Task: Look for products in the category "Pasta" from Kevin's Natural Foods only.
Action: Mouse moved to (20, 150)
Screenshot: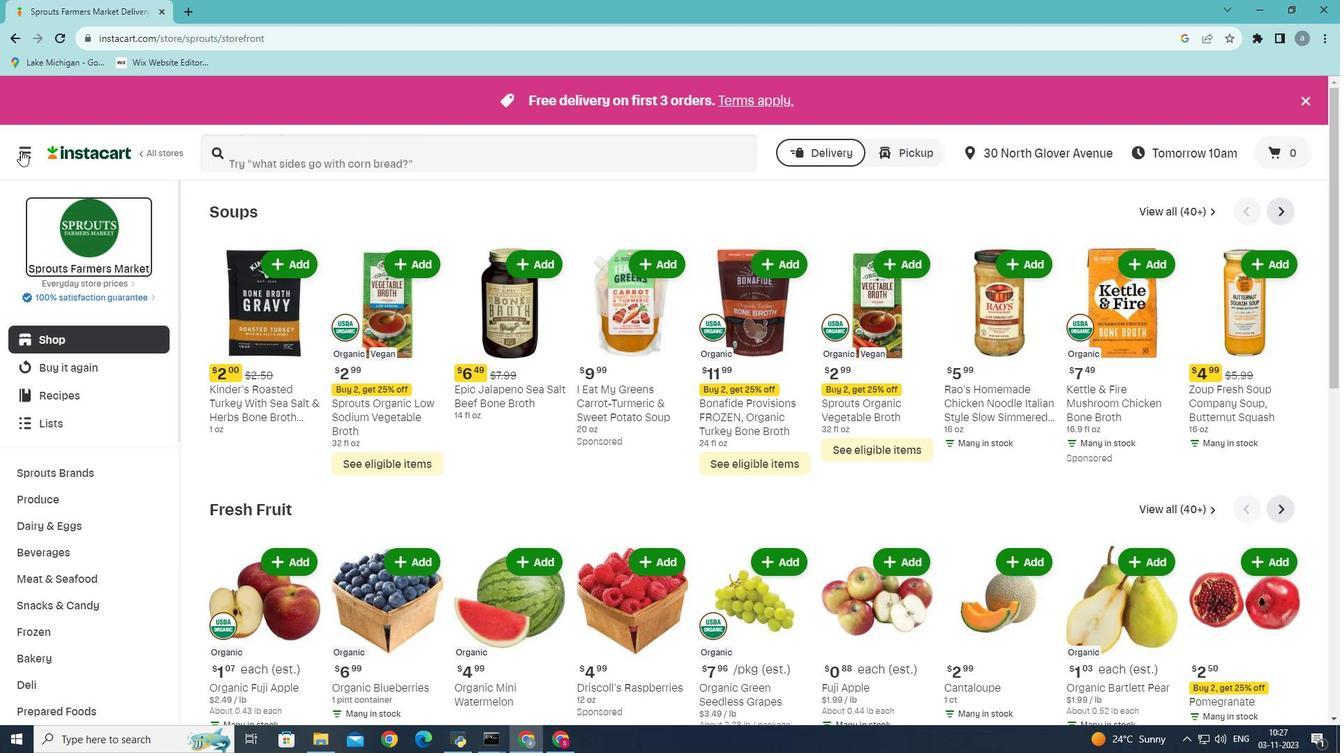 
Action: Mouse pressed left at (20, 150)
Screenshot: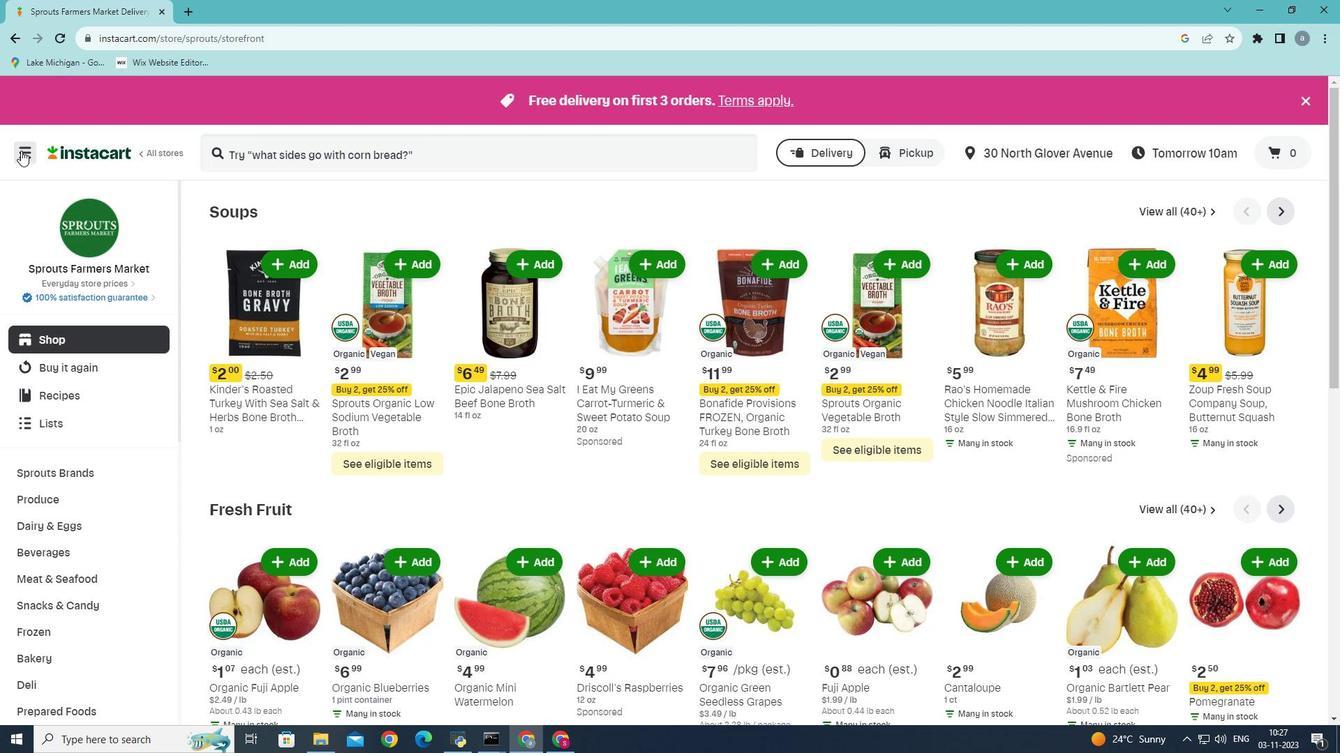 
Action: Mouse moved to (54, 390)
Screenshot: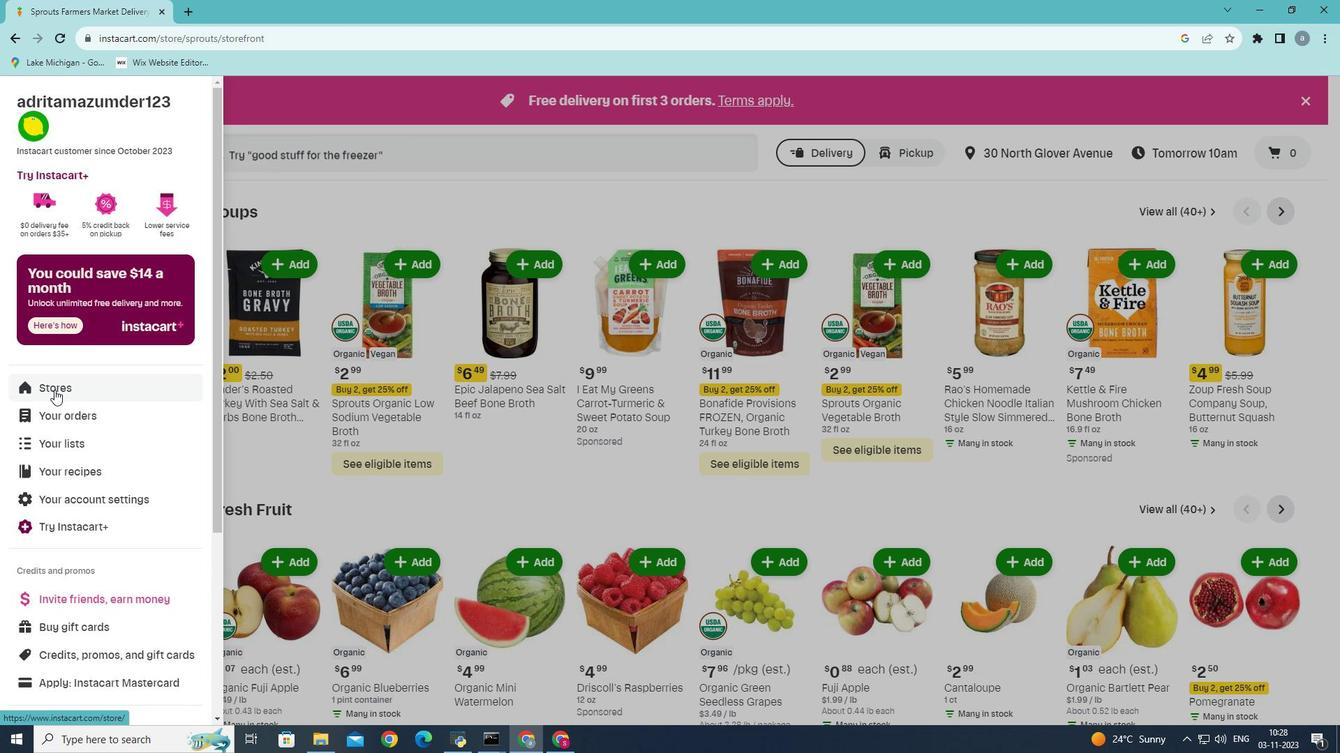 
Action: Mouse pressed left at (54, 390)
Screenshot: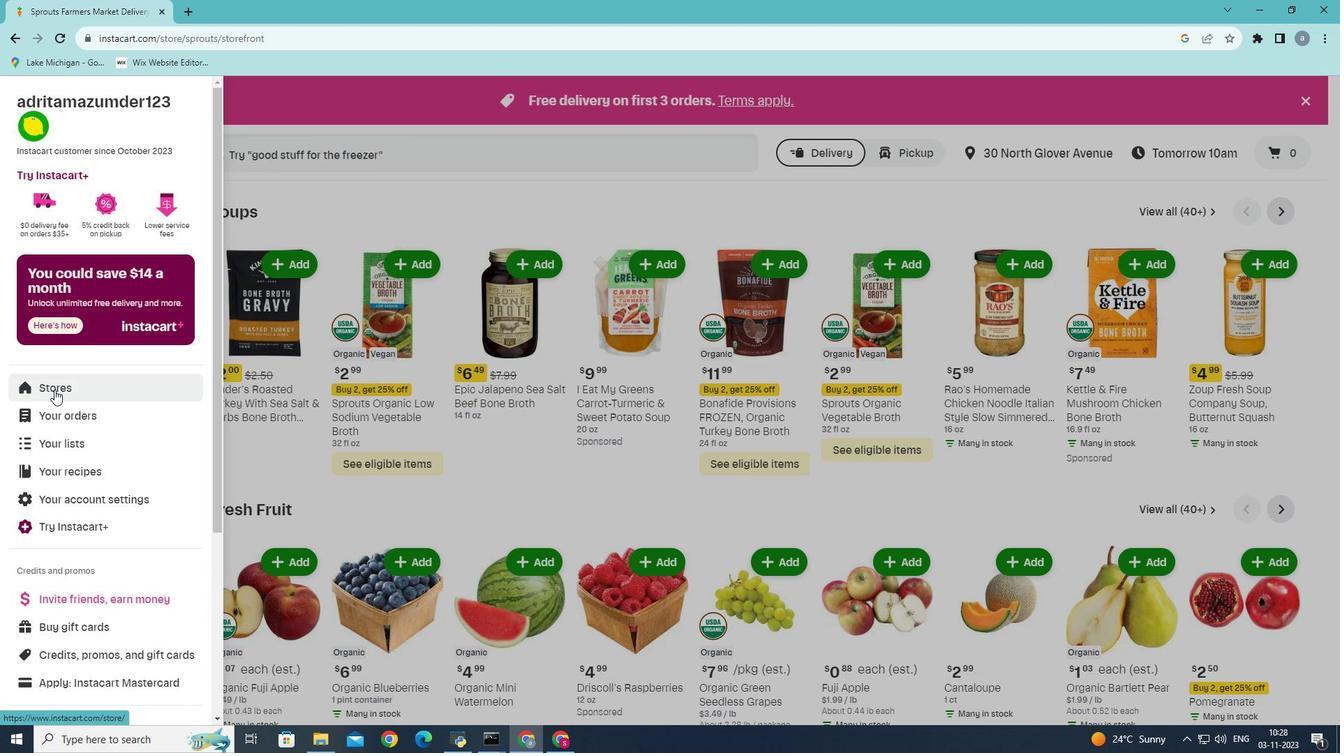 
Action: Mouse moved to (313, 152)
Screenshot: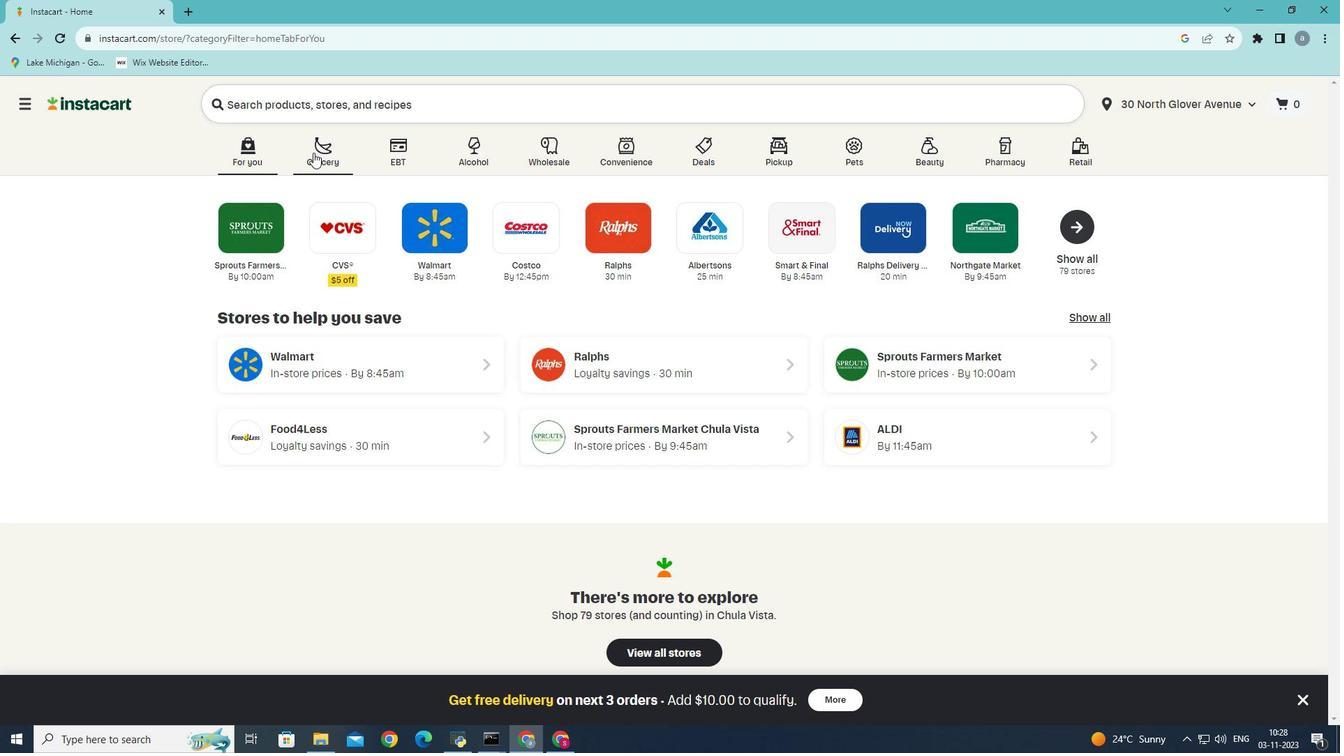 
Action: Mouse pressed left at (313, 152)
Screenshot: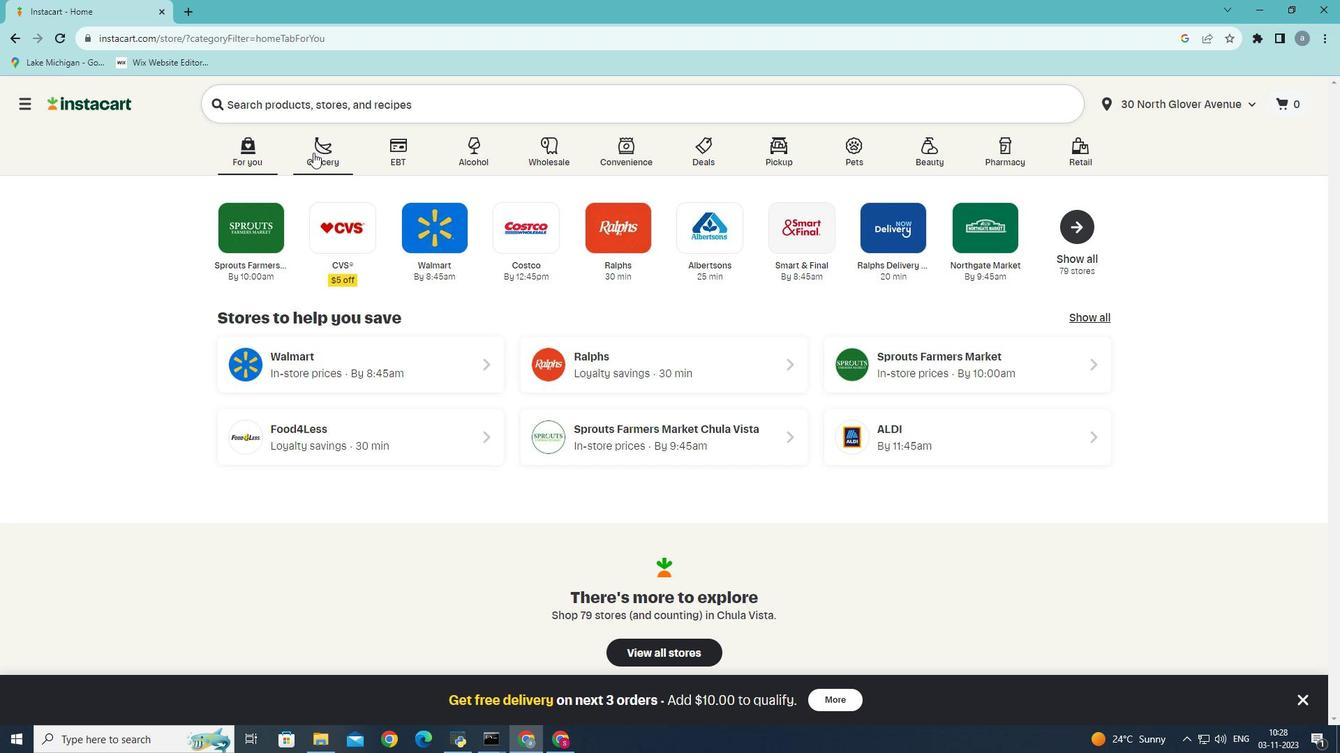 
Action: Mouse moved to (321, 419)
Screenshot: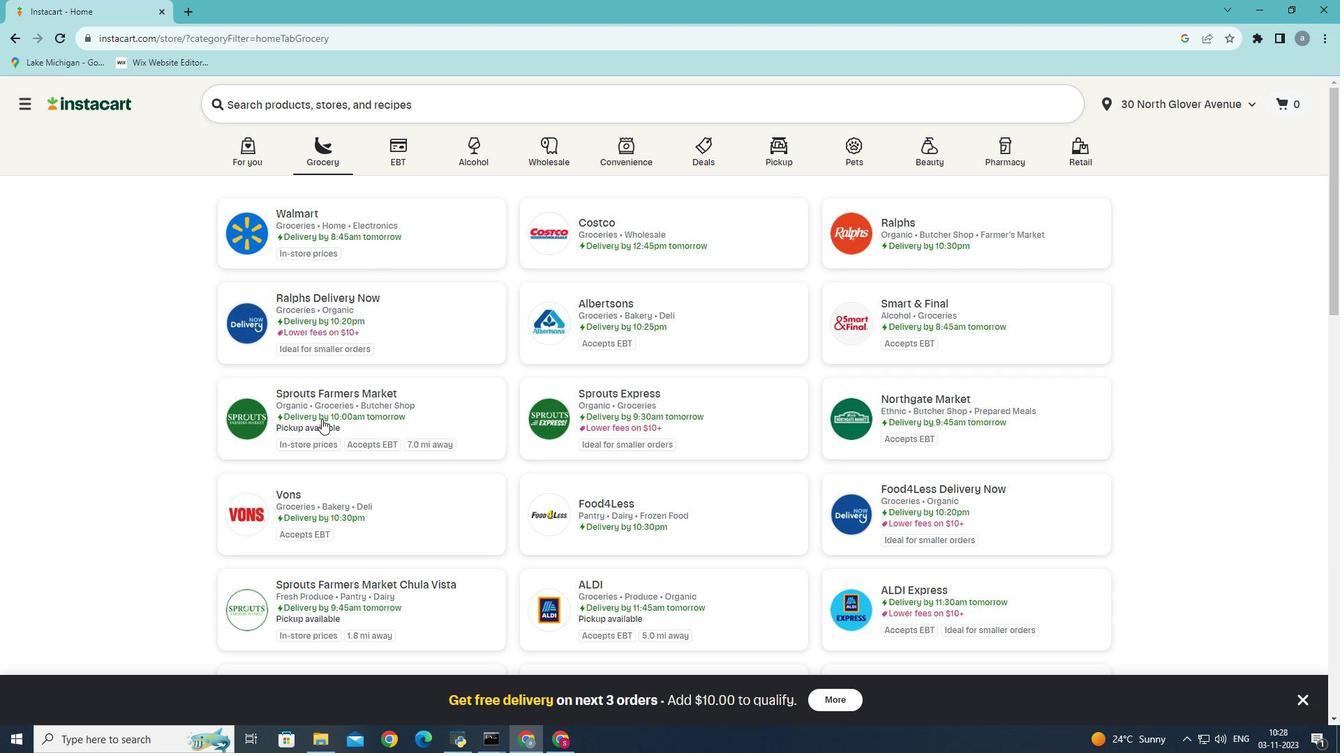 
Action: Mouse pressed left at (321, 419)
Screenshot: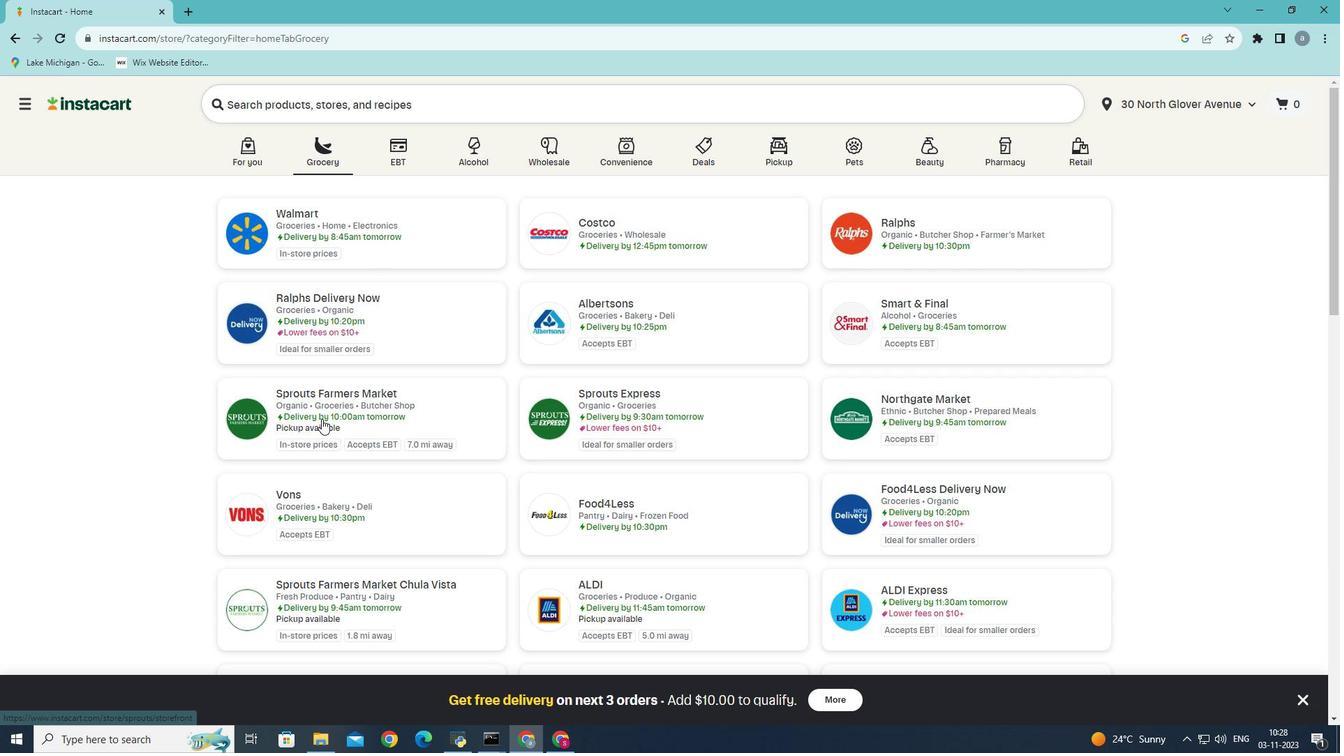 
Action: Mouse moved to (36, 611)
Screenshot: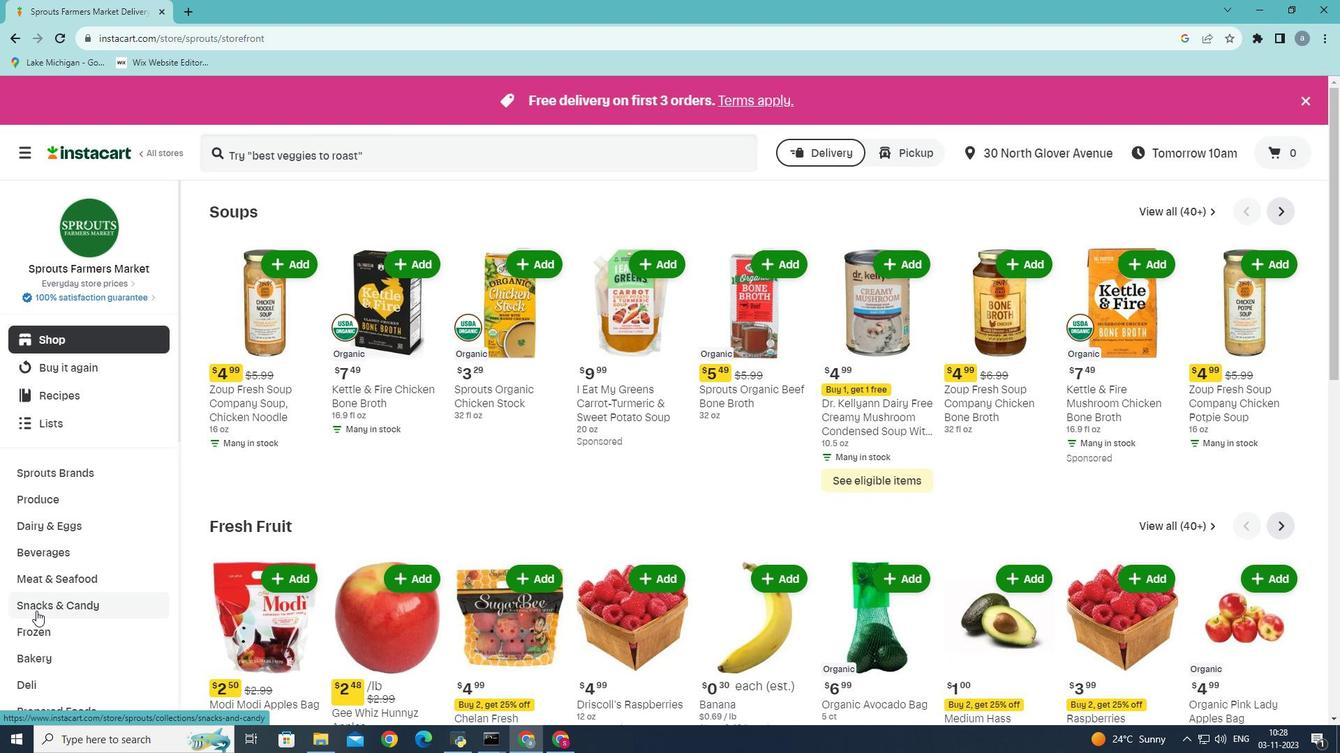 
Action: Mouse scrolled (36, 610) with delta (0, 0)
Screenshot: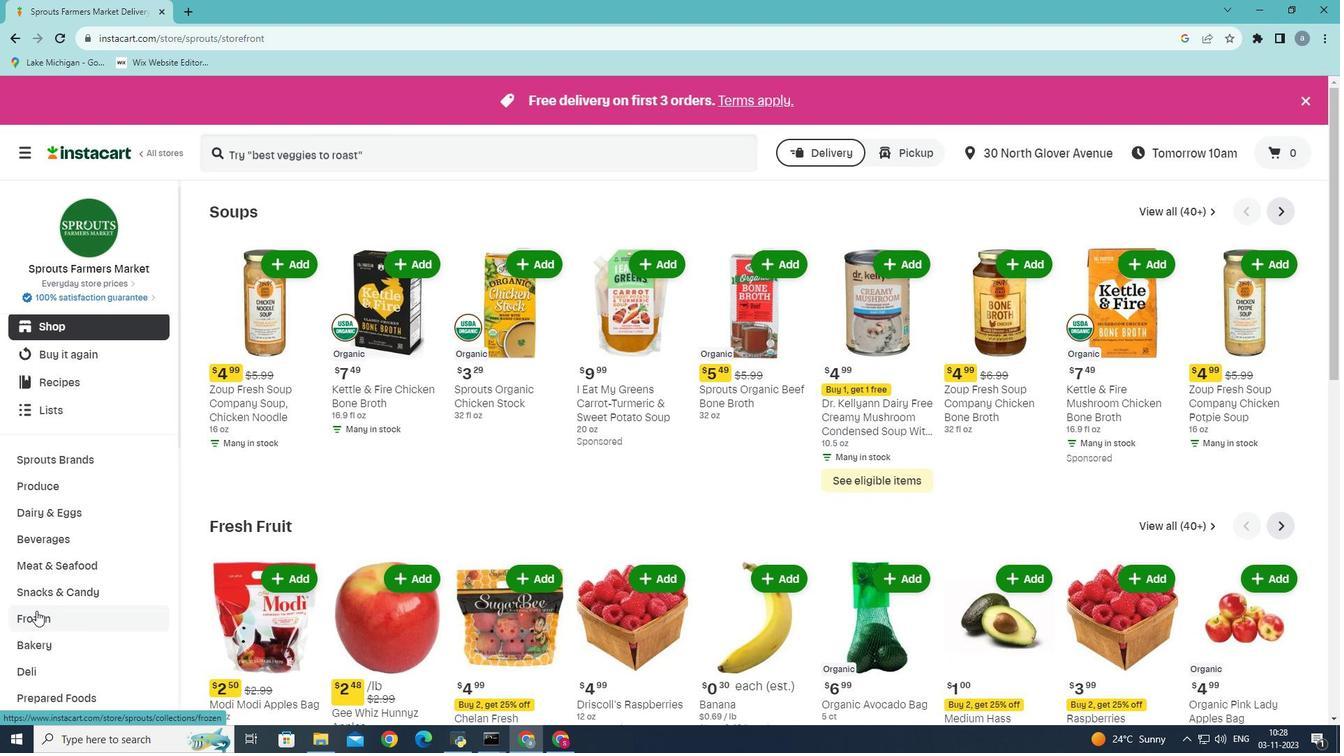 
Action: Mouse scrolled (36, 610) with delta (0, 0)
Screenshot: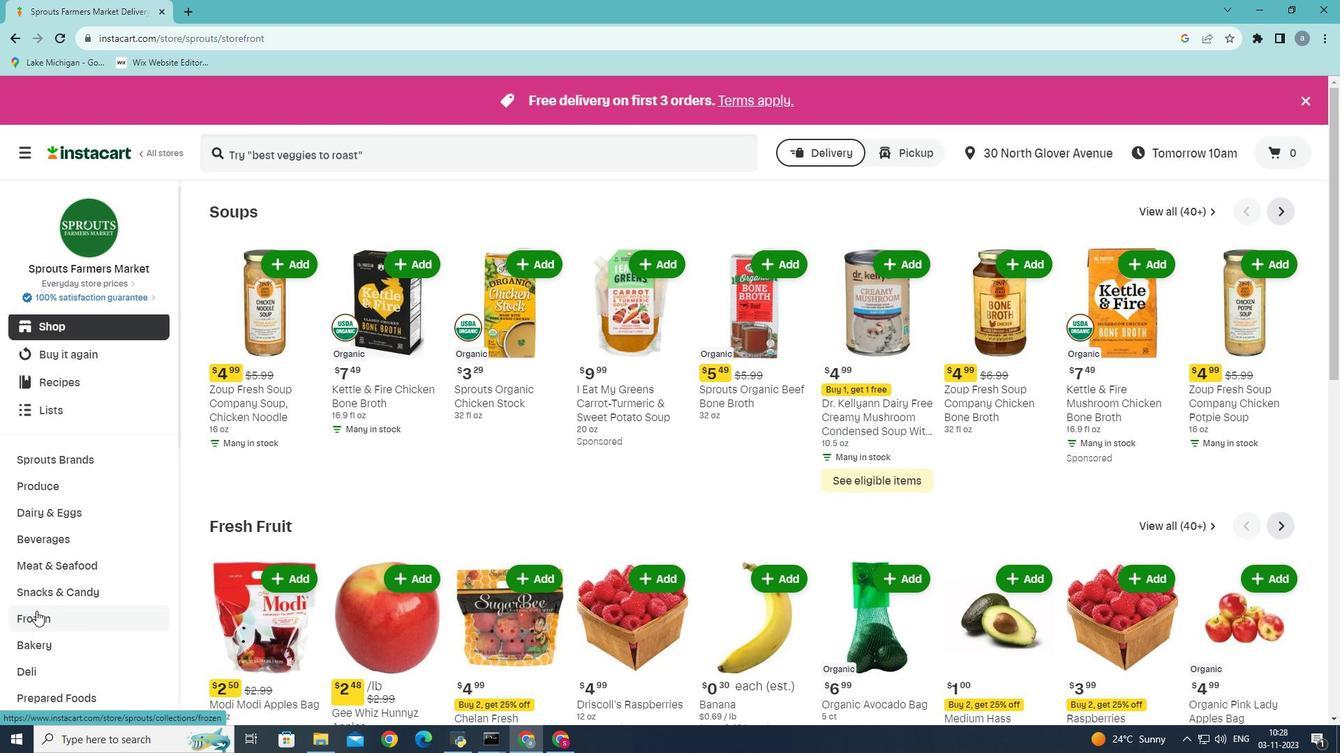 
Action: Mouse moved to (52, 570)
Screenshot: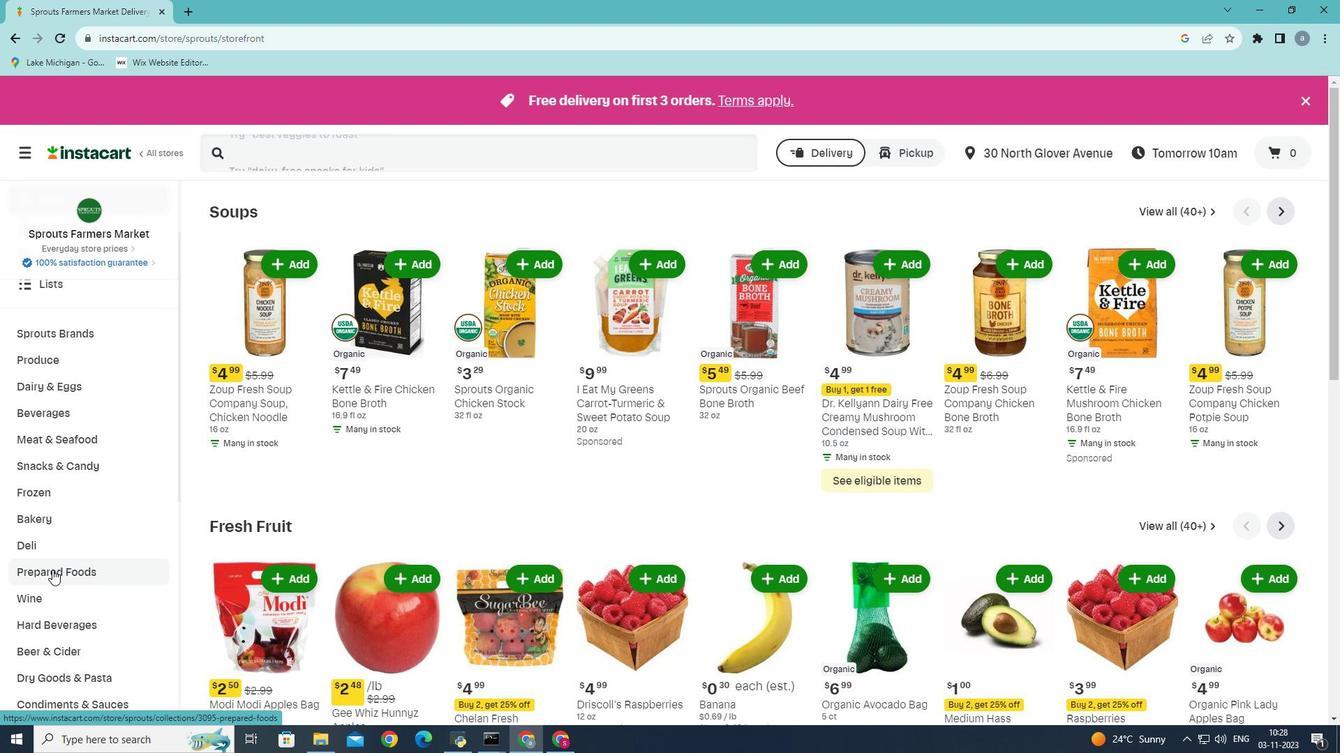 
Action: Mouse pressed left at (52, 570)
Screenshot: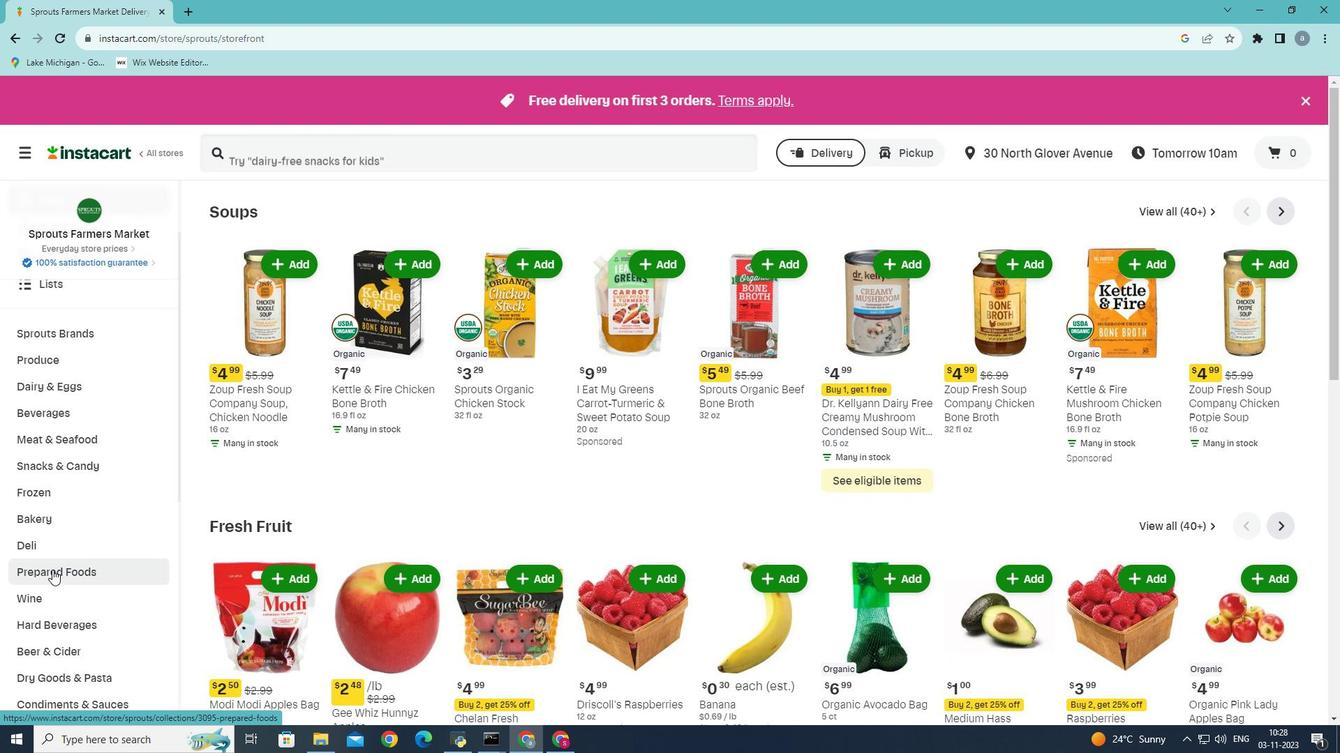 
Action: Mouse moved to (484, 240)
Screenshot: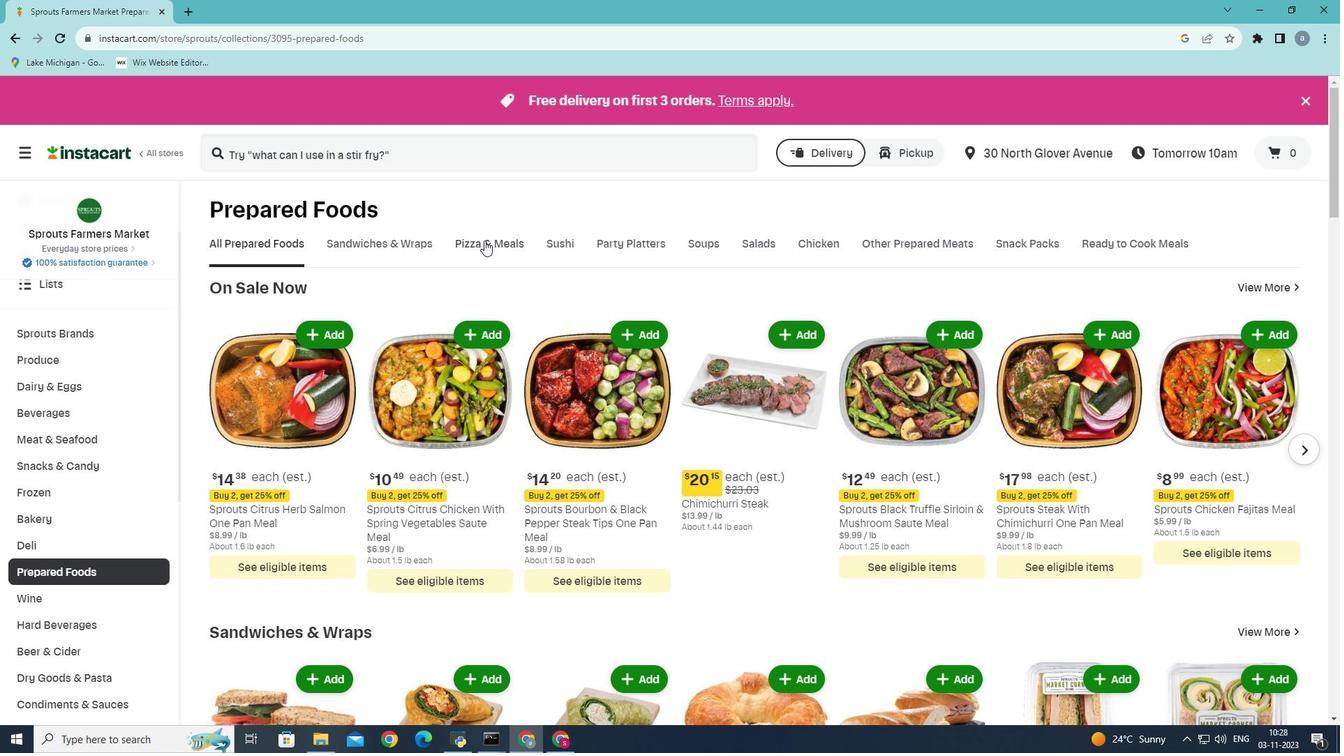 
Action: Mouse pressed left at (484, 240)
Screenshot: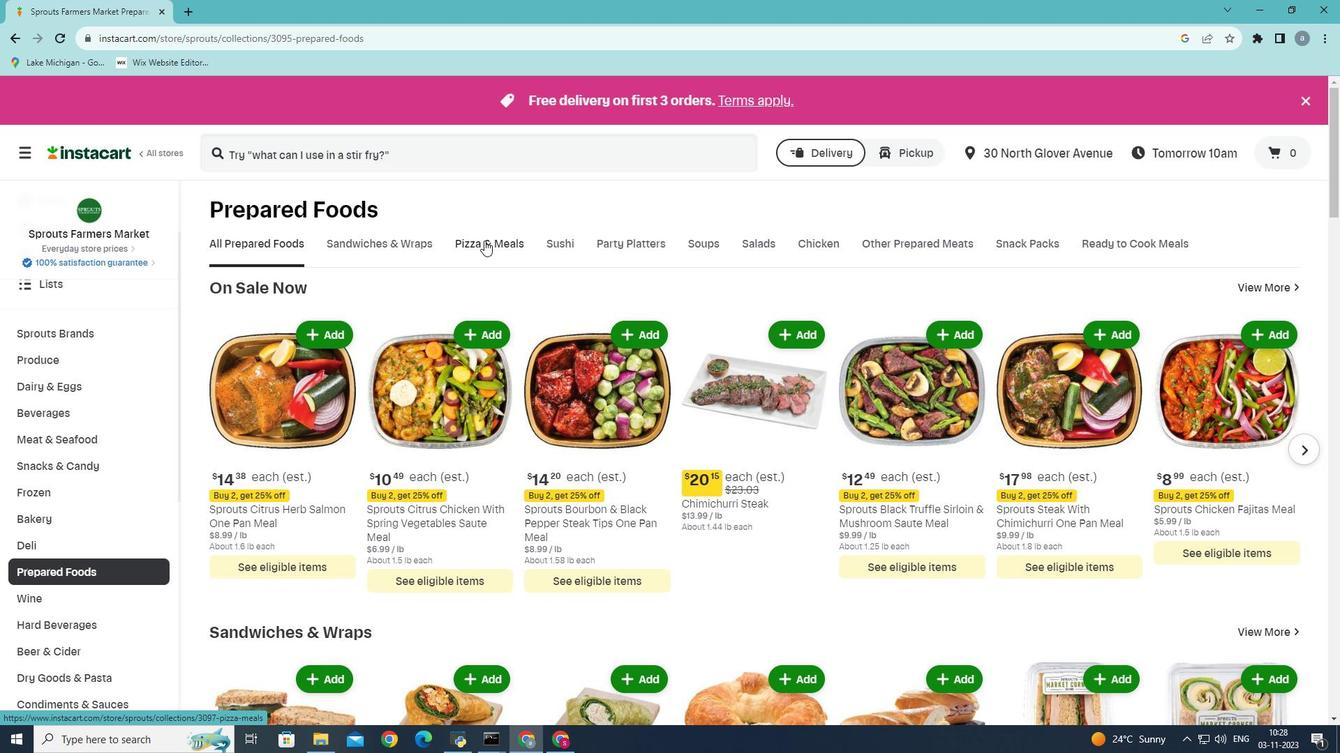 
Action: Mouse moved to (399, 308)
Screenshot: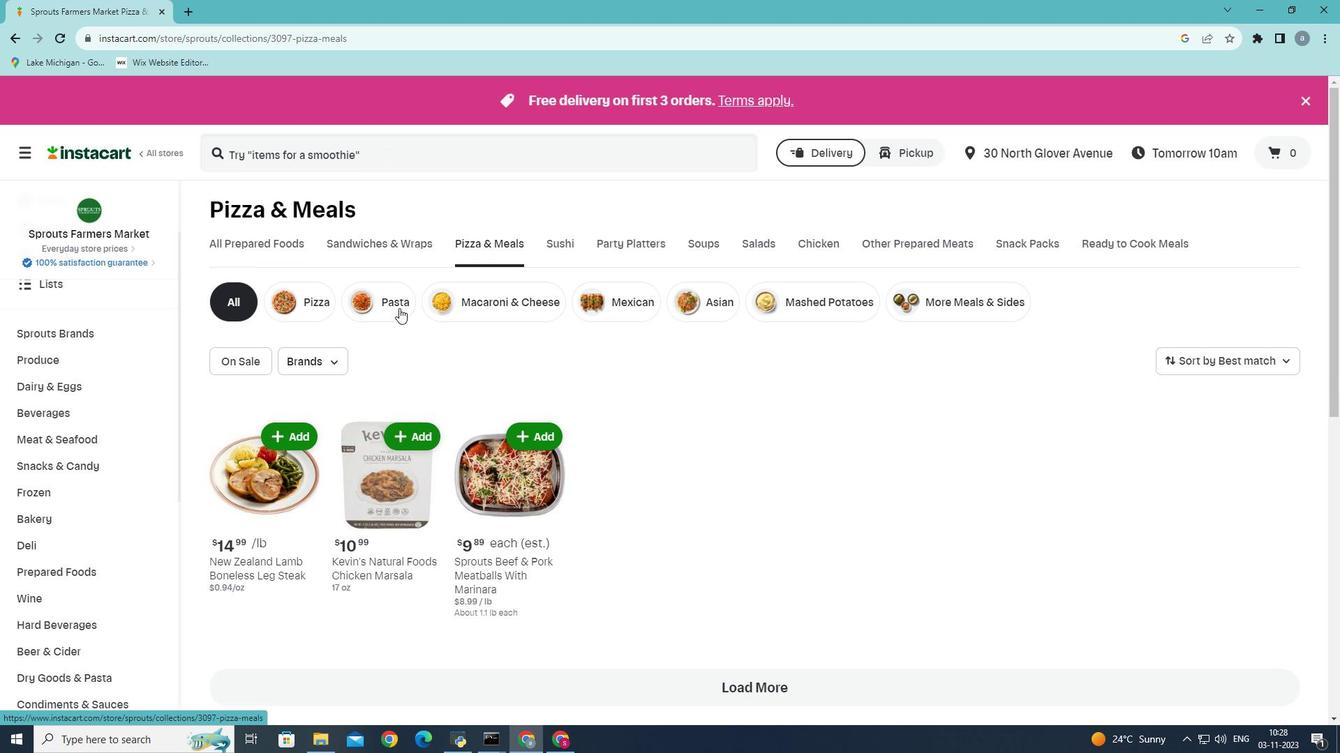 
Action: Mouse pressed left at (399, 308)
Screenshot: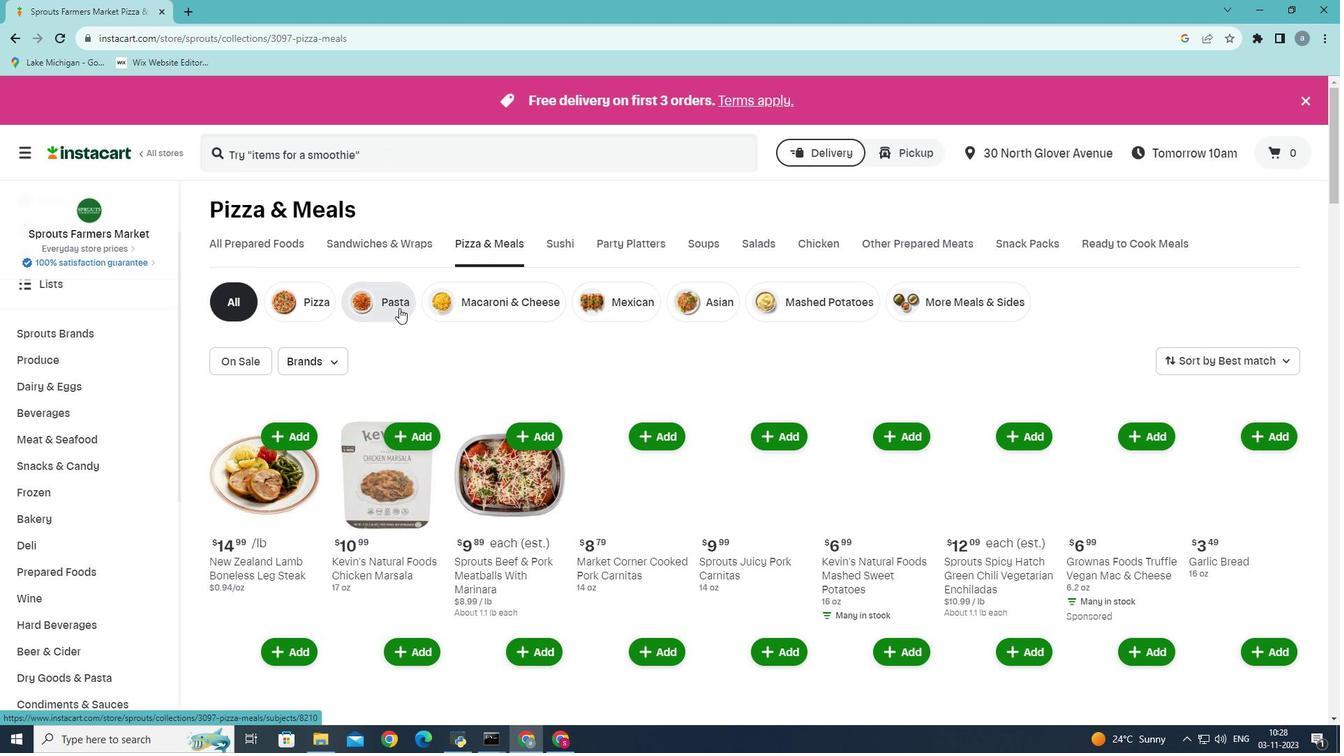 
Action: Mouse moved to (335, 365)
Screenshot: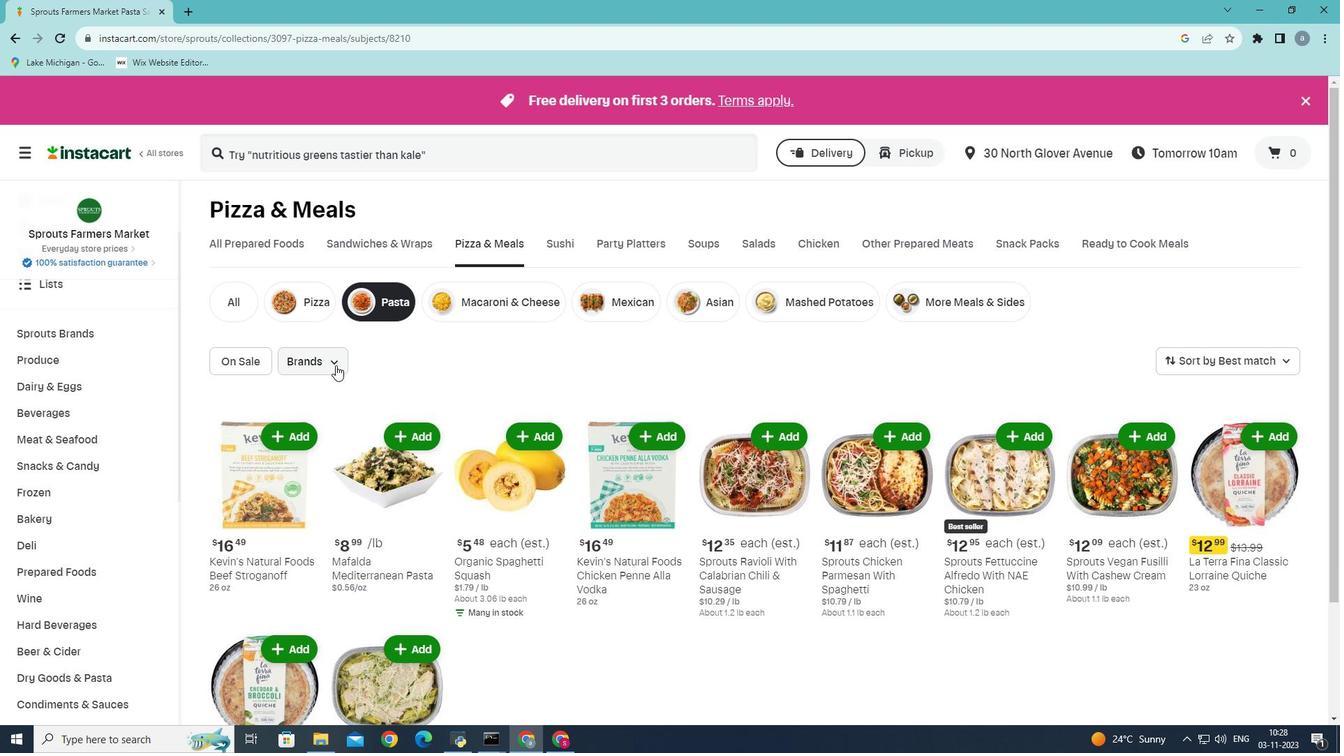 
Action: Mouse pressed left at (335, 365)
Screenshot: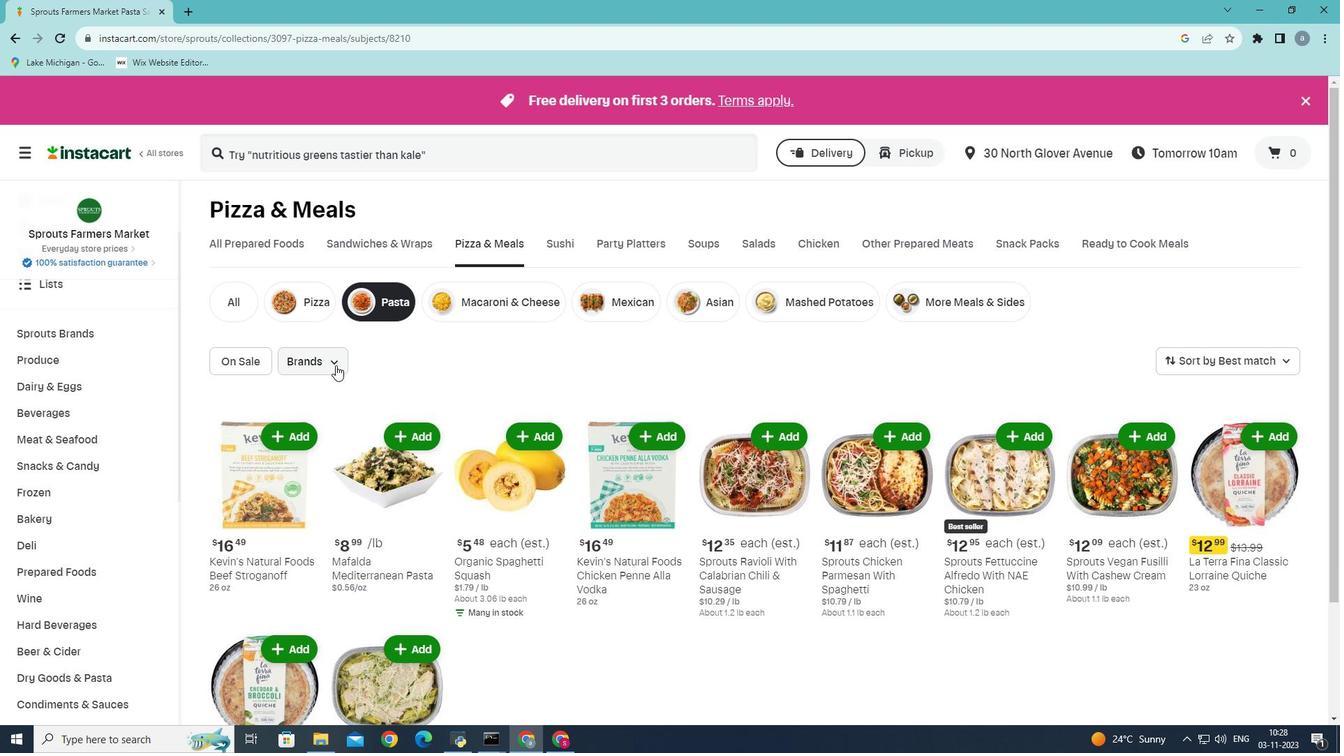 
Action: Mouse moved to (304, 473)
Screenshot: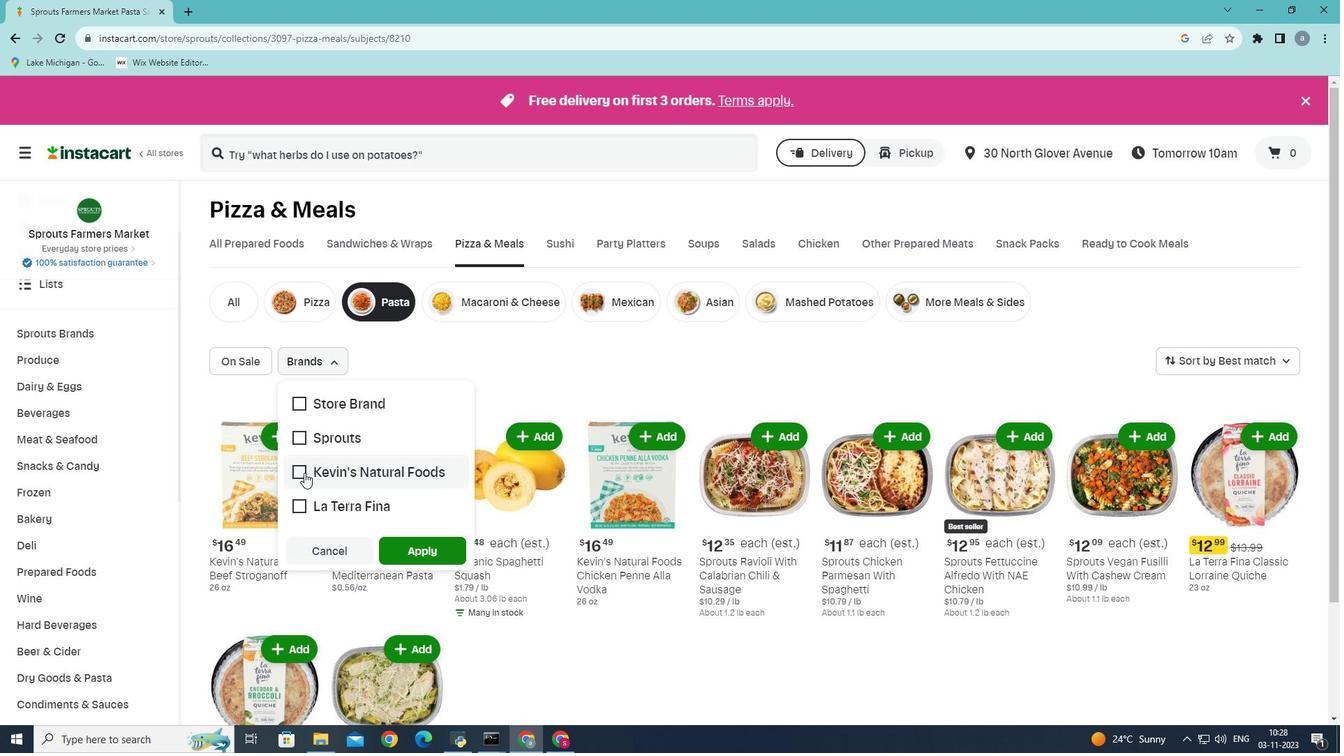 
Action: Mouse pressed left at (304, 473)
Screenshot: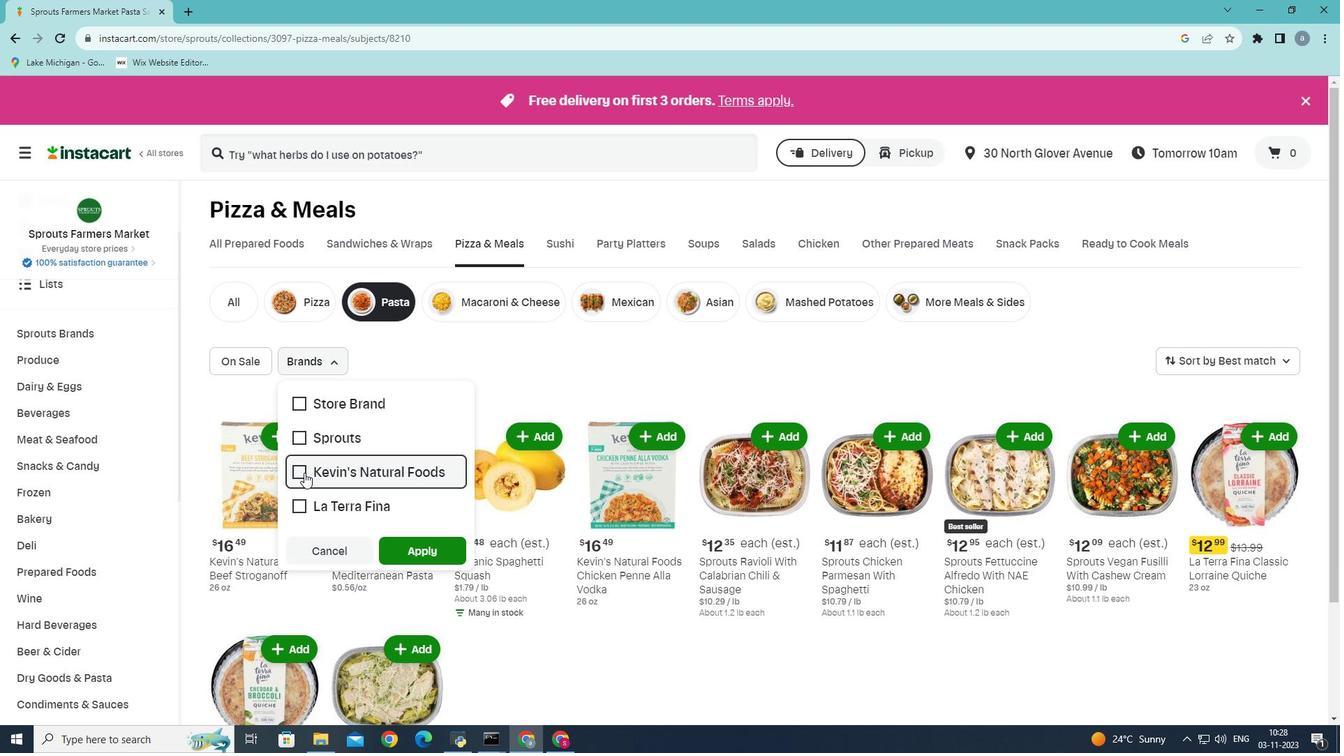 
Action: Mouse moved to (424, 557)
Screenshot: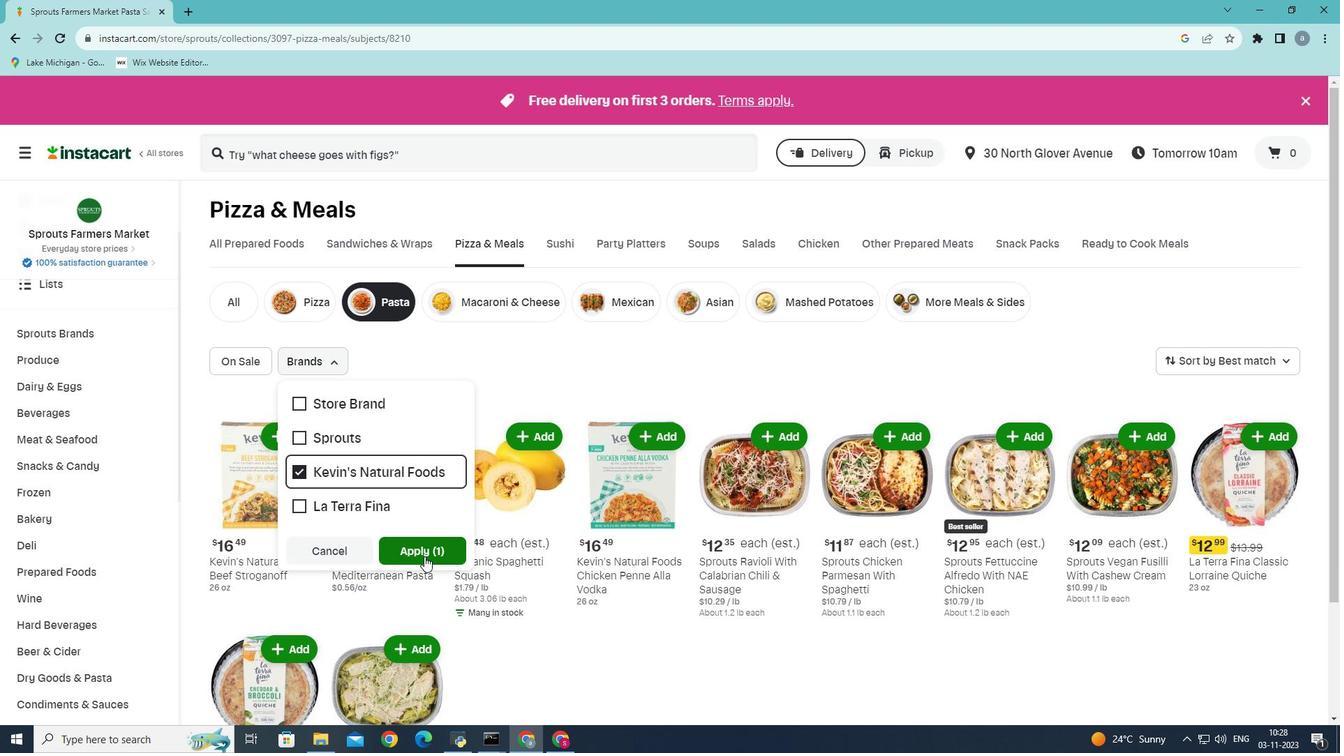 
Action: Mouse pressed left at (424, 557)
Screenshot: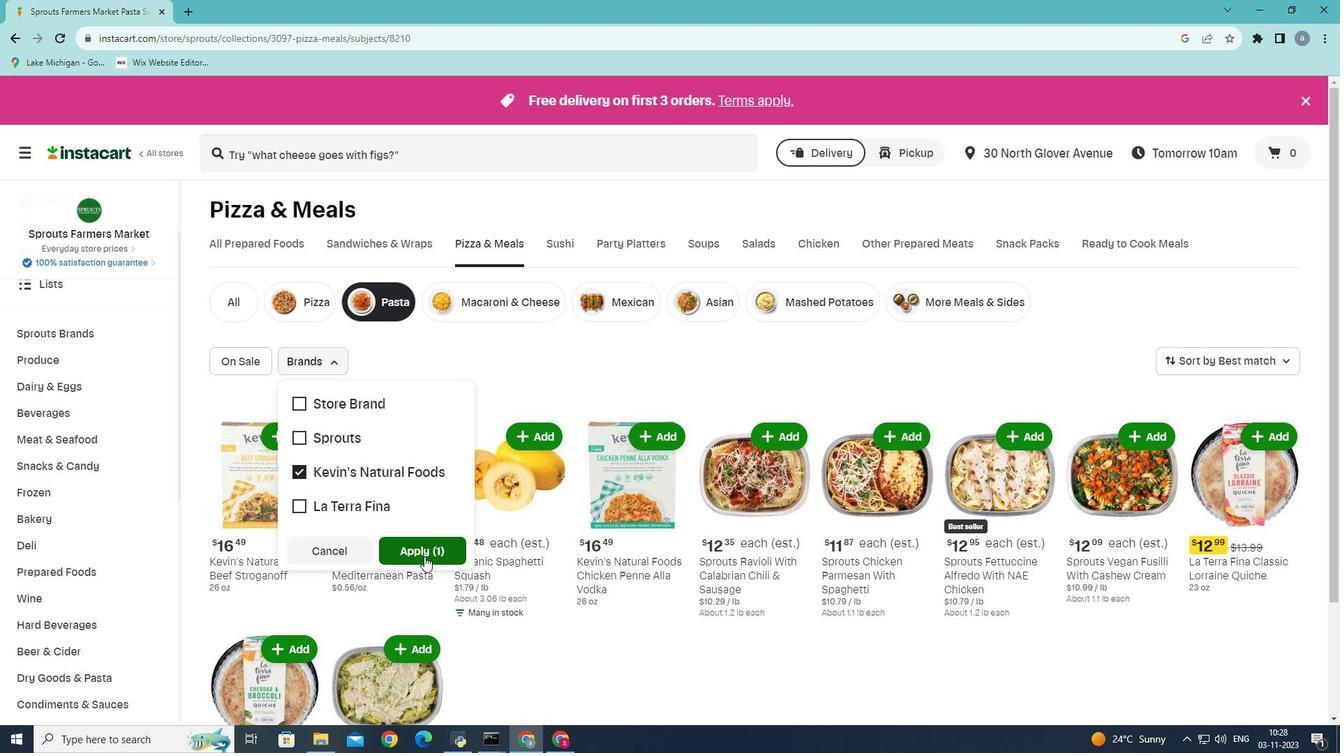 
Action: Mouse moved to (419, 551)
Screenshot: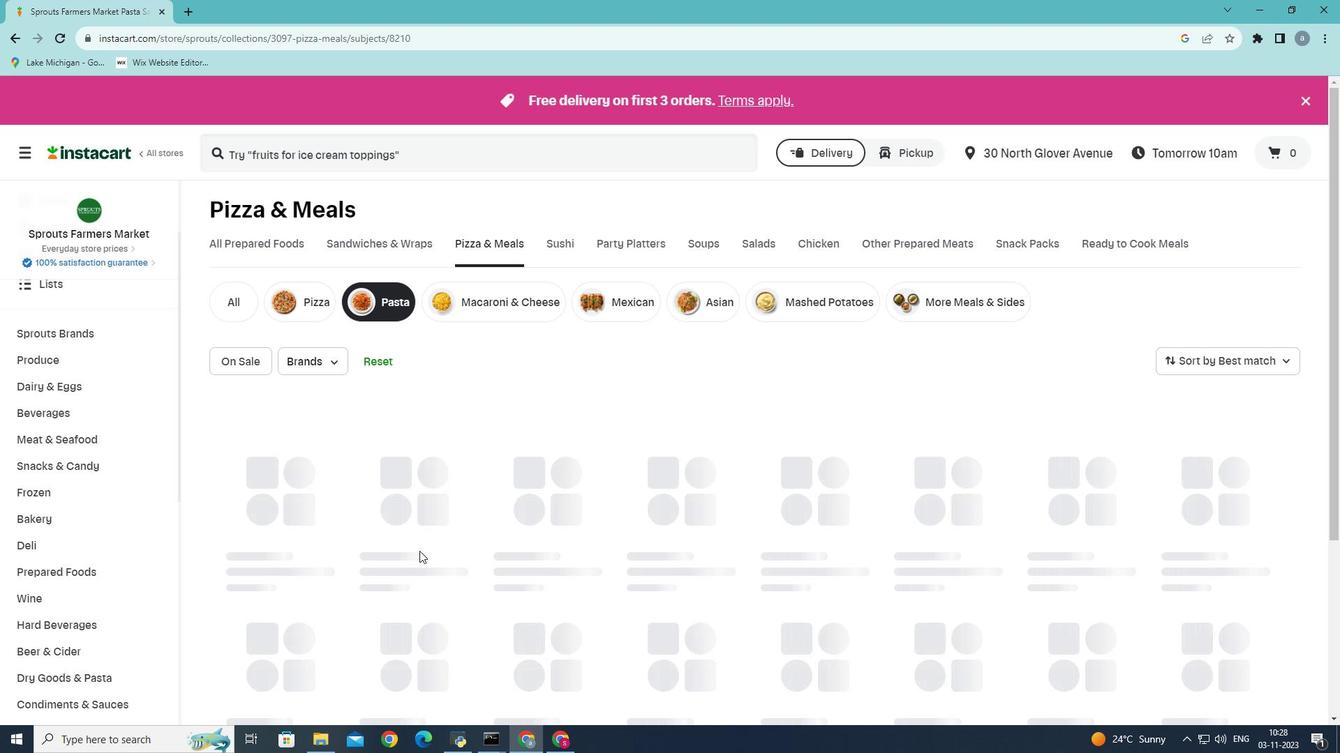 
